 Task: Make in the project TrainForge a sprint 'Agile Avengers'.
Action: Mouse moved to (208, 61)
Screenshot: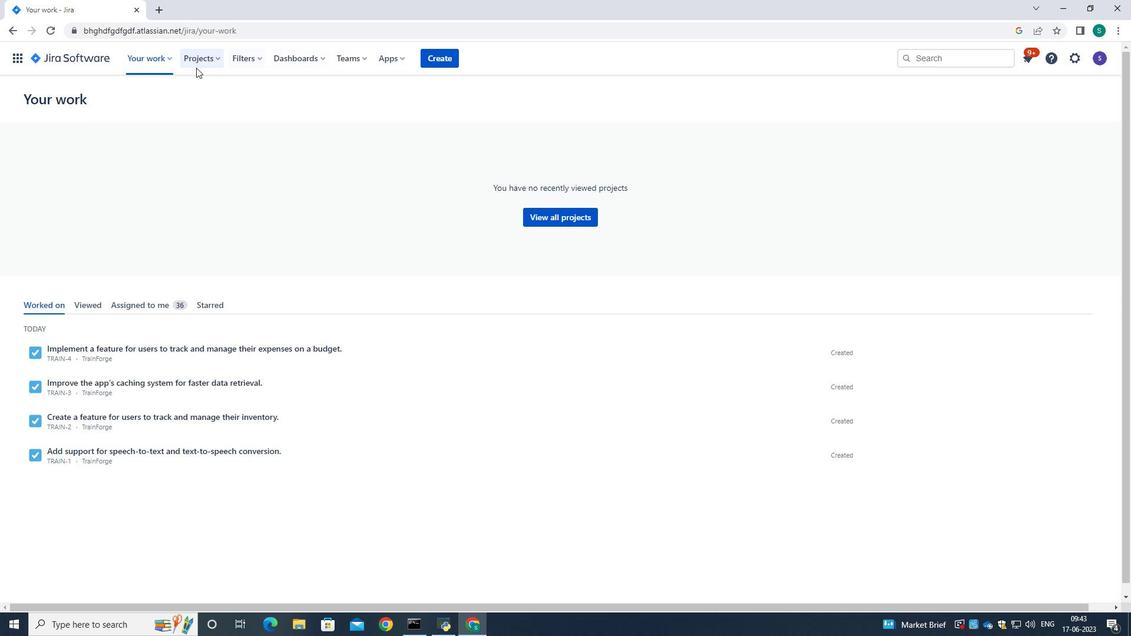 
Action: Mouse pressed left at (208, 61)
Screenshot: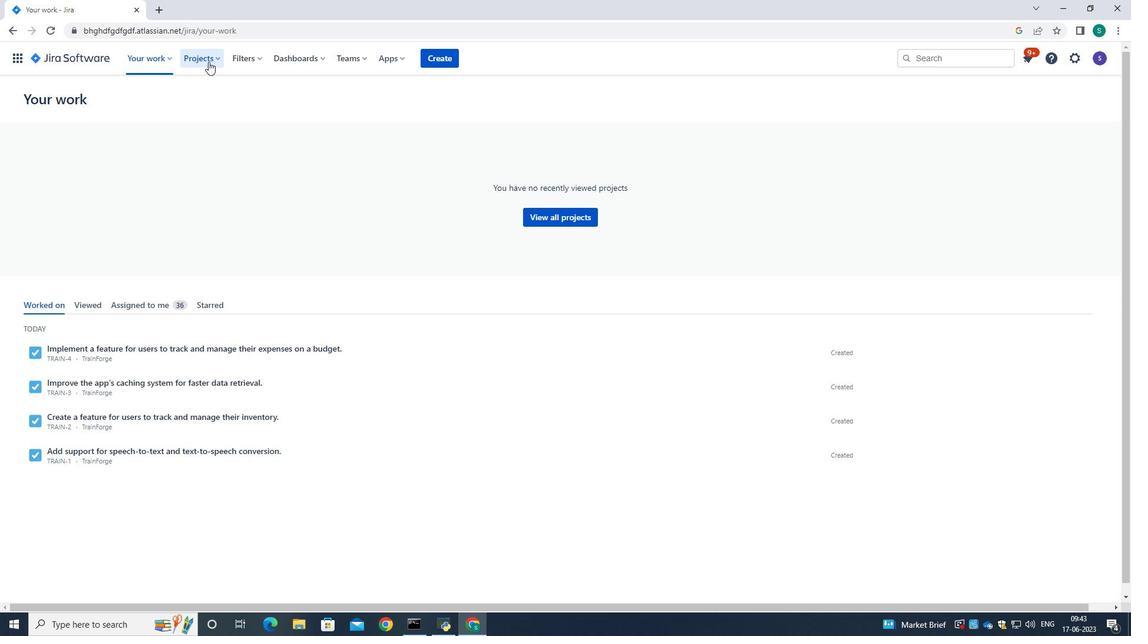 
Action: Mouse moved to (205, 110)
Screenshot: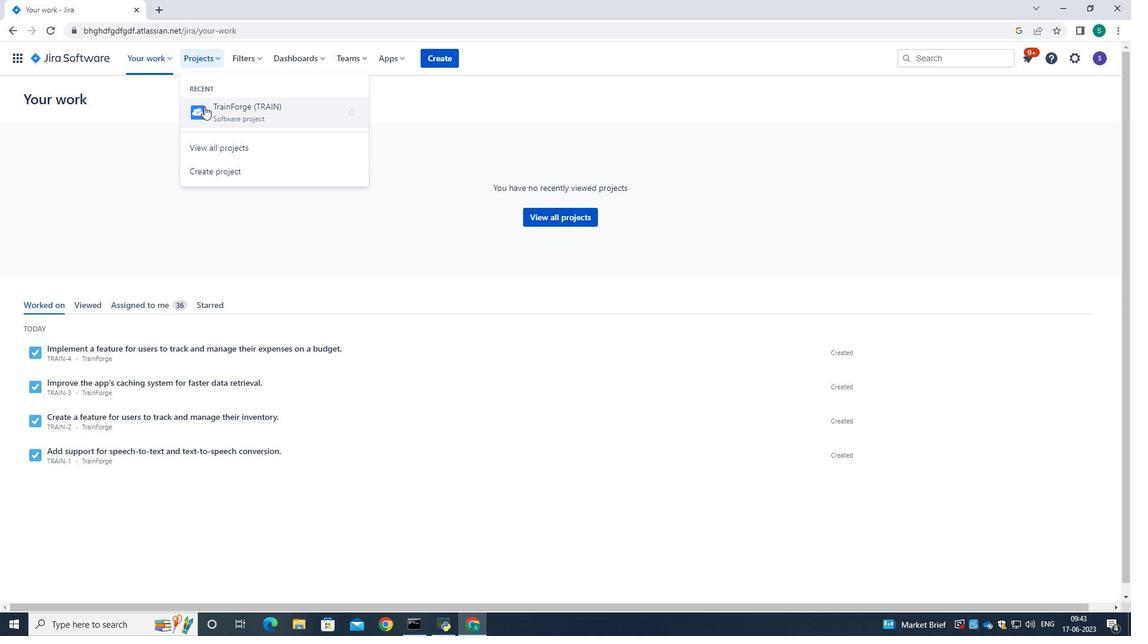 
Action: Mouse pressed left at (205, 110)
Screenshot: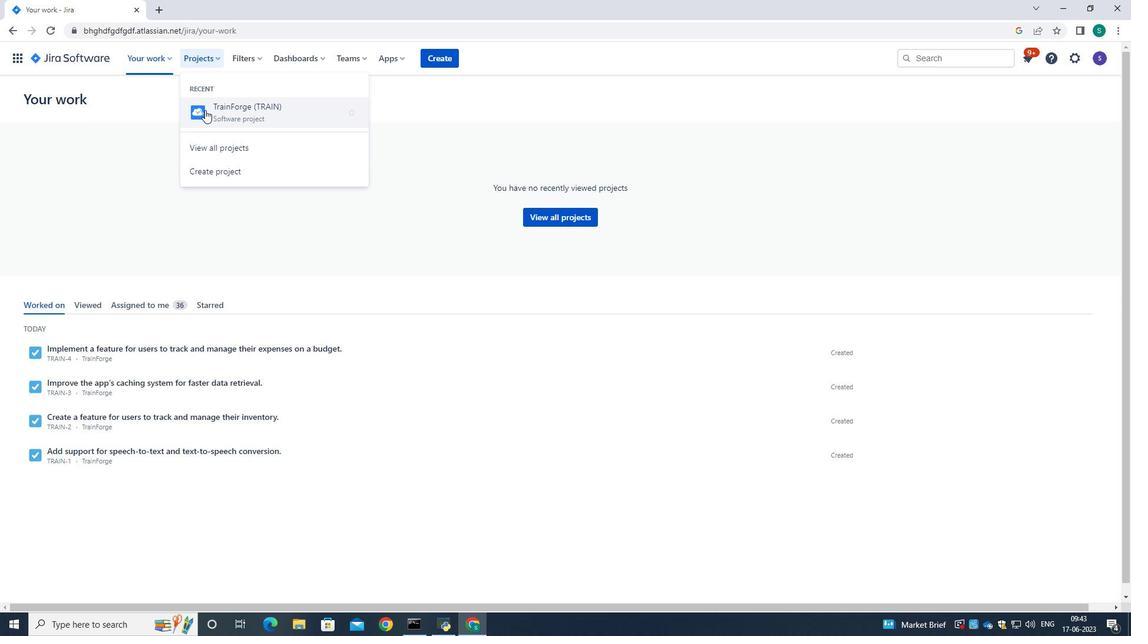 
Action: Mouse moved to (63, 179)
Screenshot: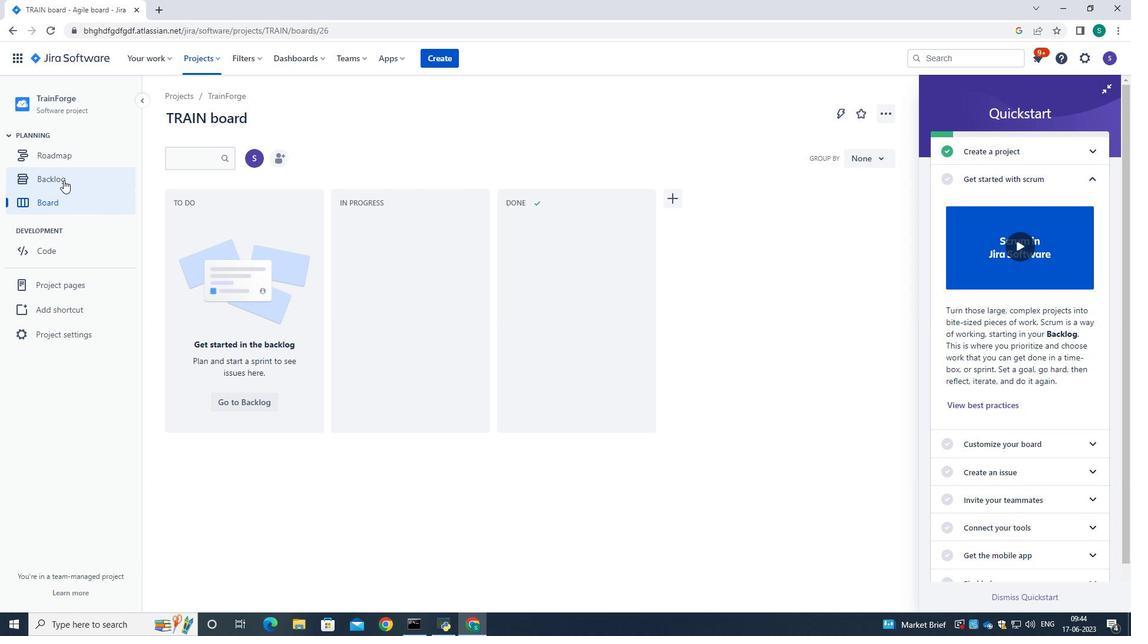 
Action: Mouse pressed left at (63, 179)
Screenshot: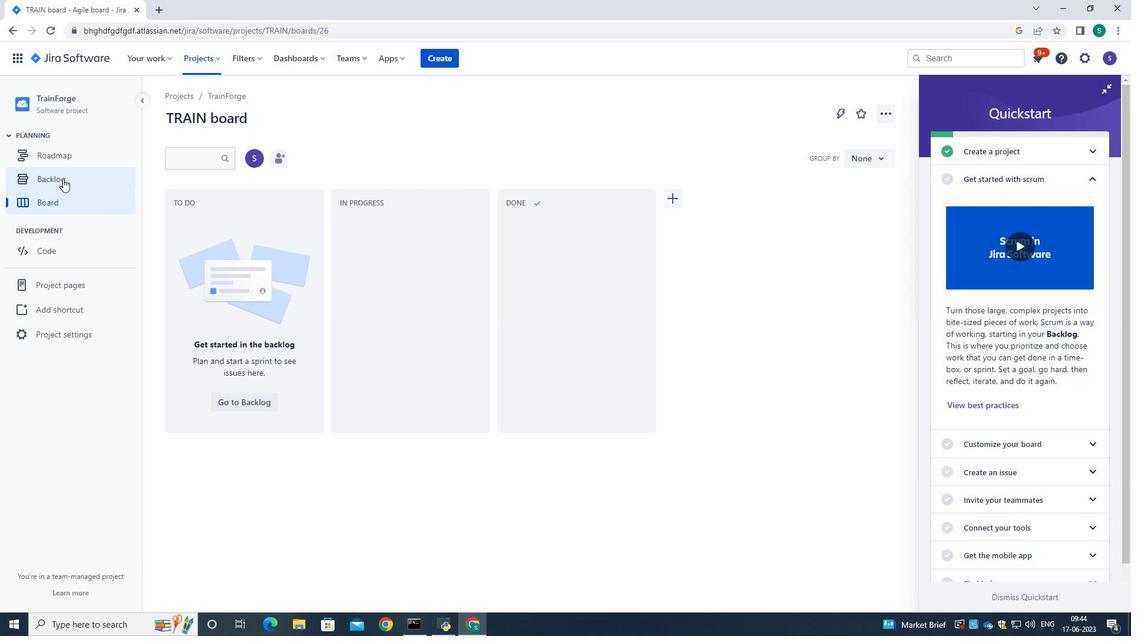
Action: Mouse moved to (854, 370)
Screenshot: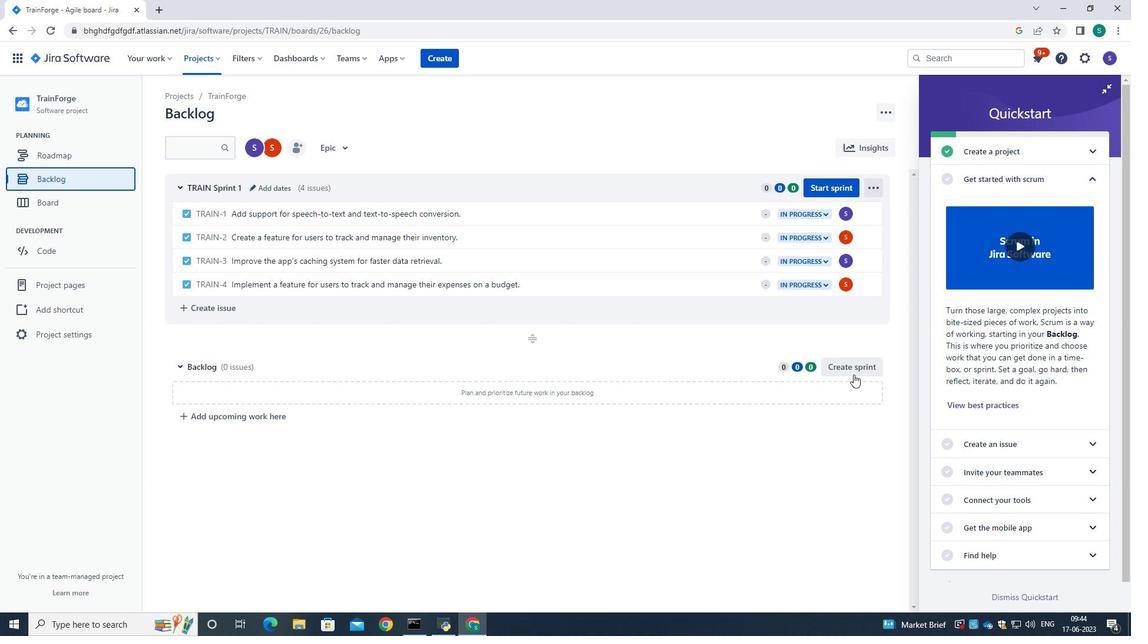 
Action: Mouse pressed left at (854, 370)
Screenshot: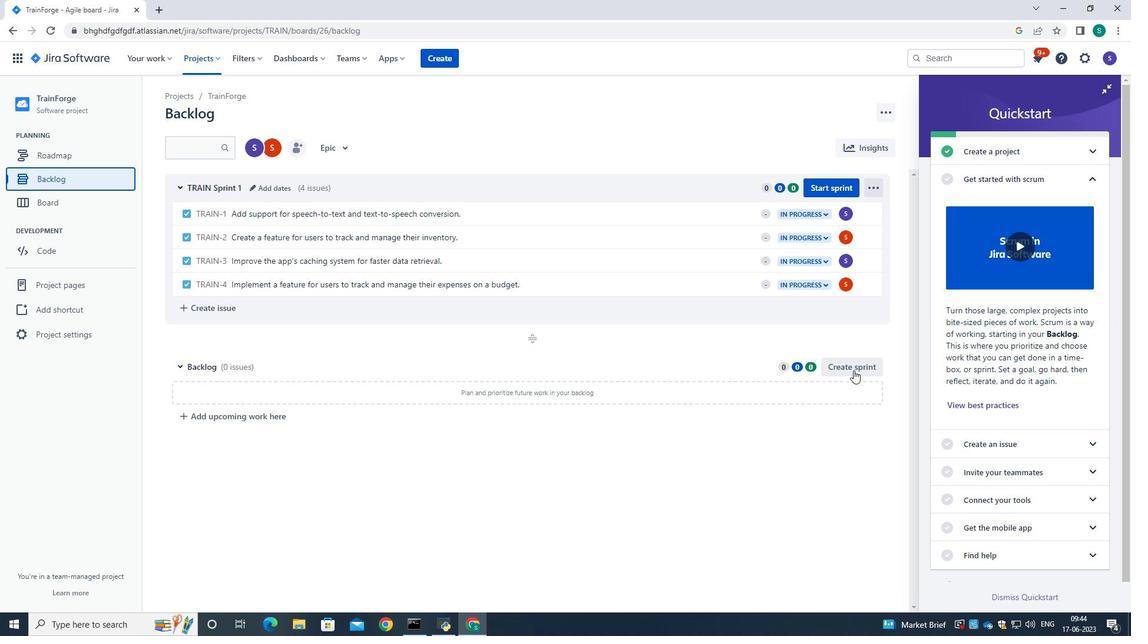 
Action: Mouse moved to (257, 364)
Screenshot: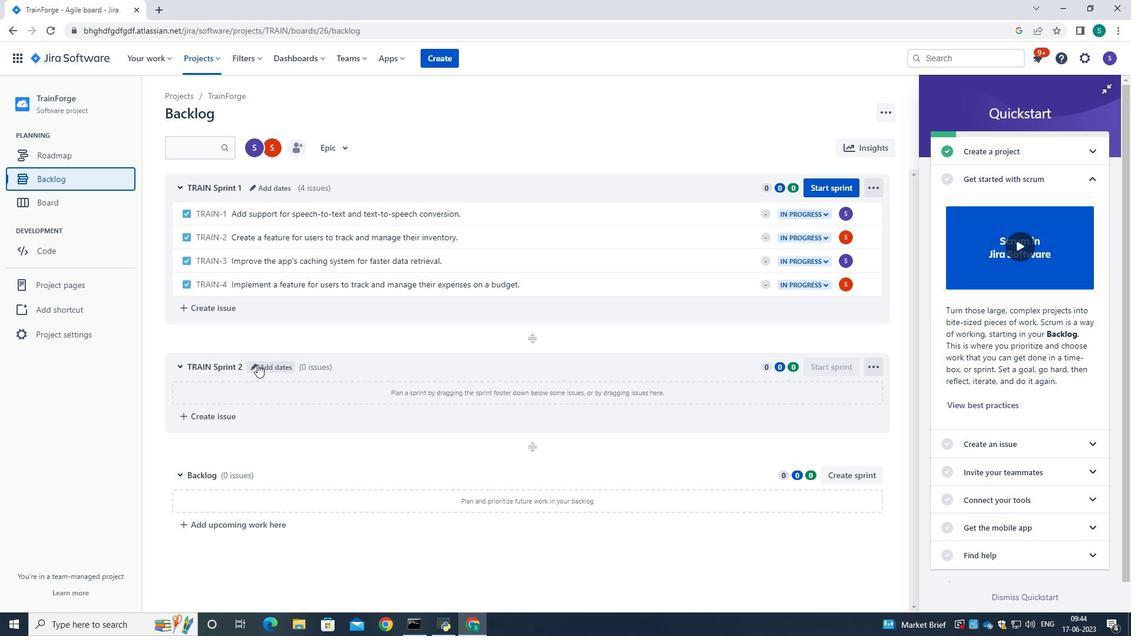 
Action: Mouse pressed left at (257, 364)
Screenshot: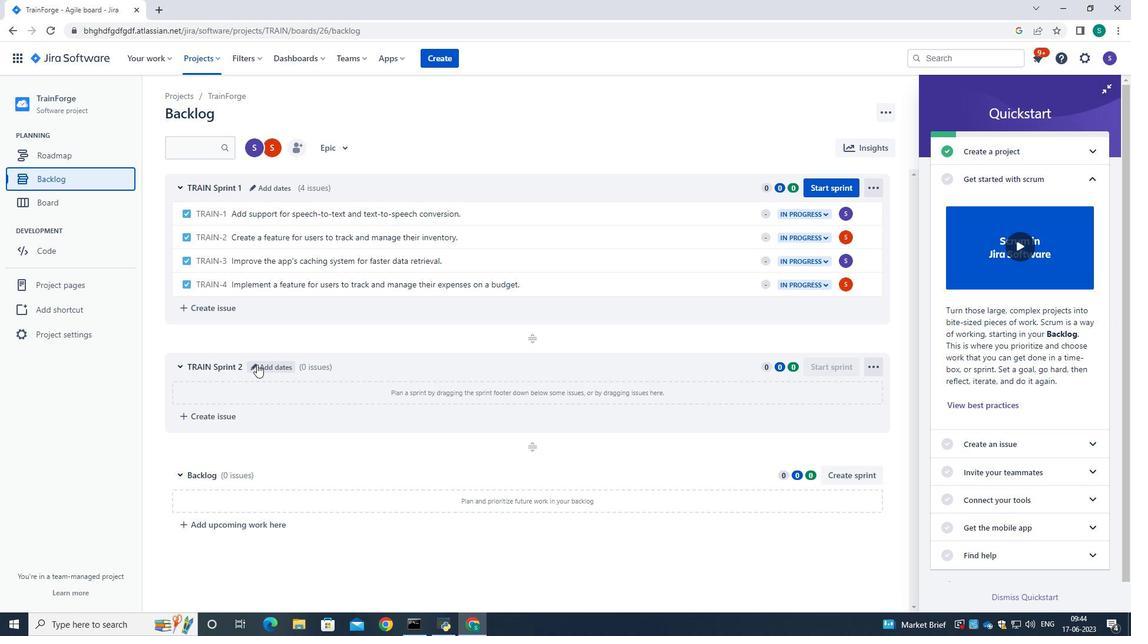 
Action: Mouse moved to (466, 149)
Screenshot: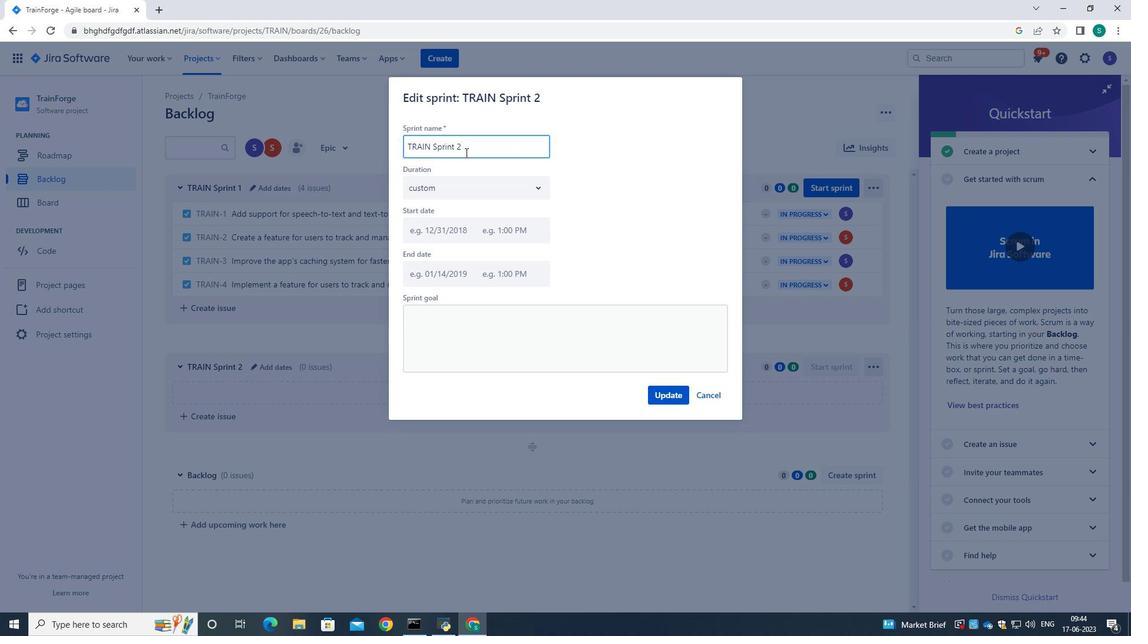 
Action: Key pressed <Key.backspace><Key.backspace><Key.backspace><Key.backspace><Key.backspace><Key.backspace><Key.backspace><Key.backspace><Key.backspace><Key.backspace><Key.backspace><Key.backspace><Key.backspace><Key.backspace><Key.backspace><Key.backspace><Key.backspace><Key.backspace><Key.backspace><Key.backspace><Key.backspace><Key.backspace><Key.backspace><Key.backspace><Key.backspace><Key.backspace><Key.caps_lock>A<Key.caps_lock>gile<Key.space><Key.caps_lock>A<Key.caps_lock>va<Key.backspace>engers
Screenshot: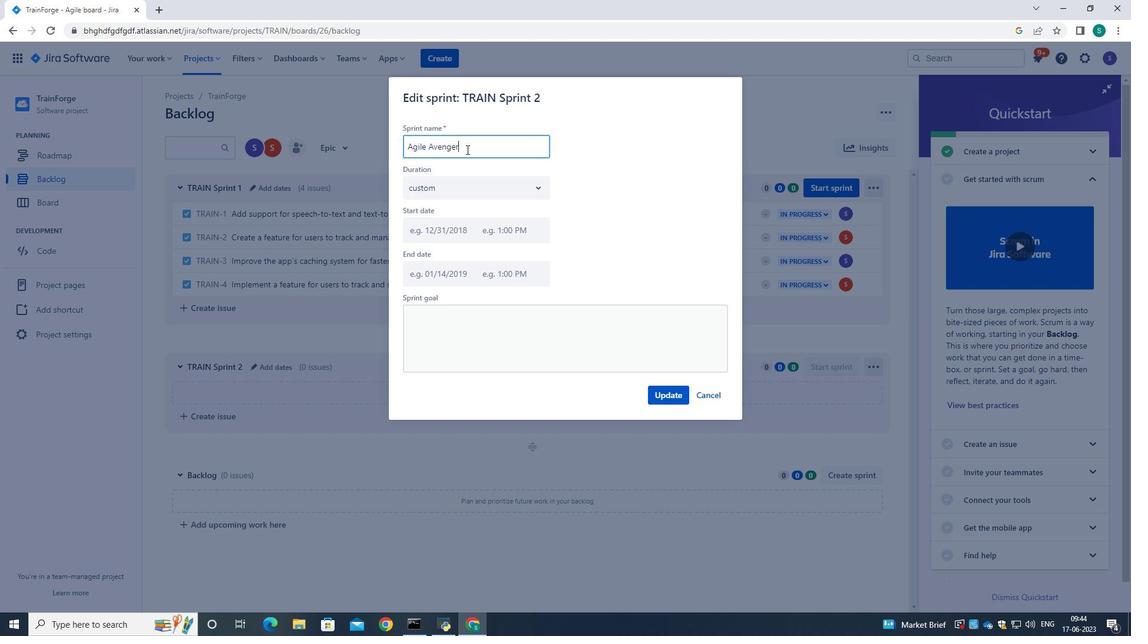 
Action: Mouse moved to (669, 398)
Screenshot: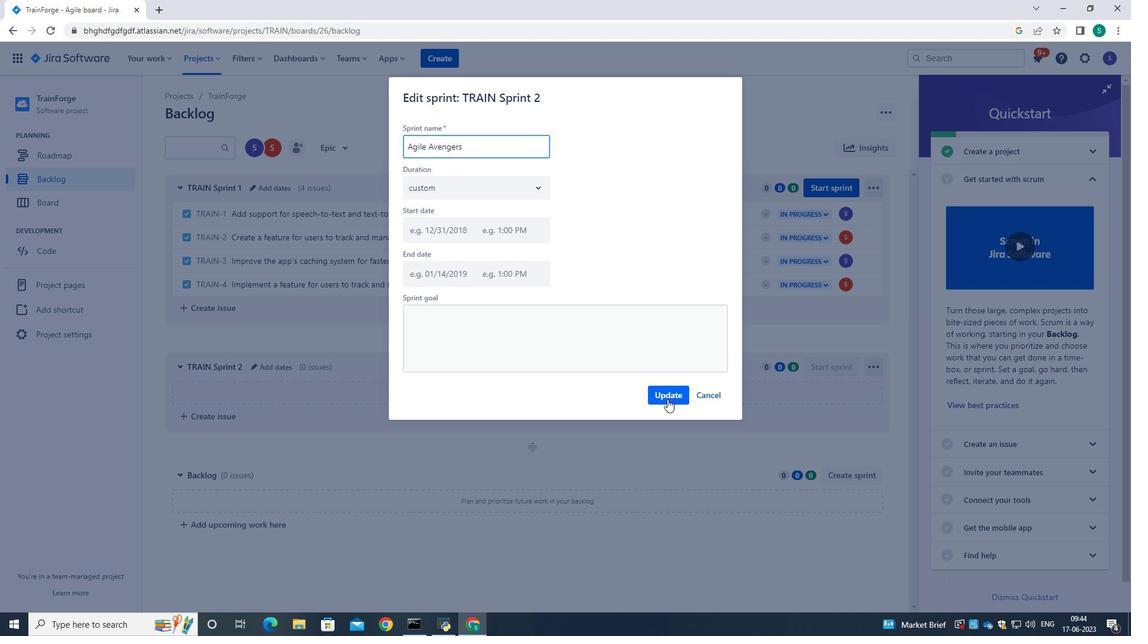 
Action: Mouse pressed left at (669, 398)
Screenshot: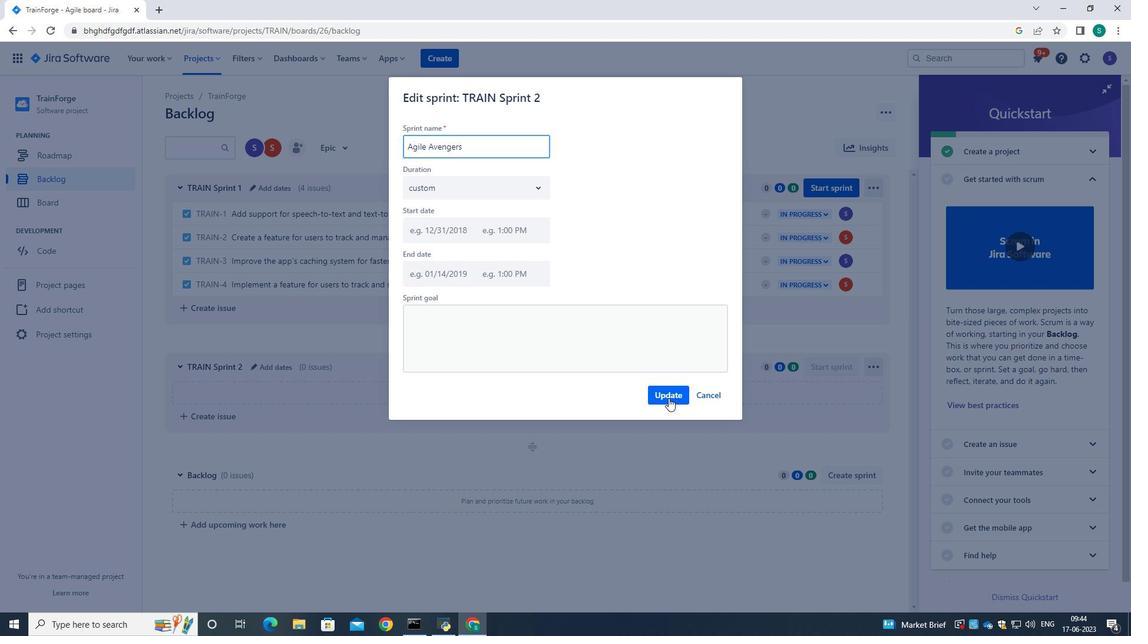 
Action: Mouse moved to (606, 344)
Screenshot: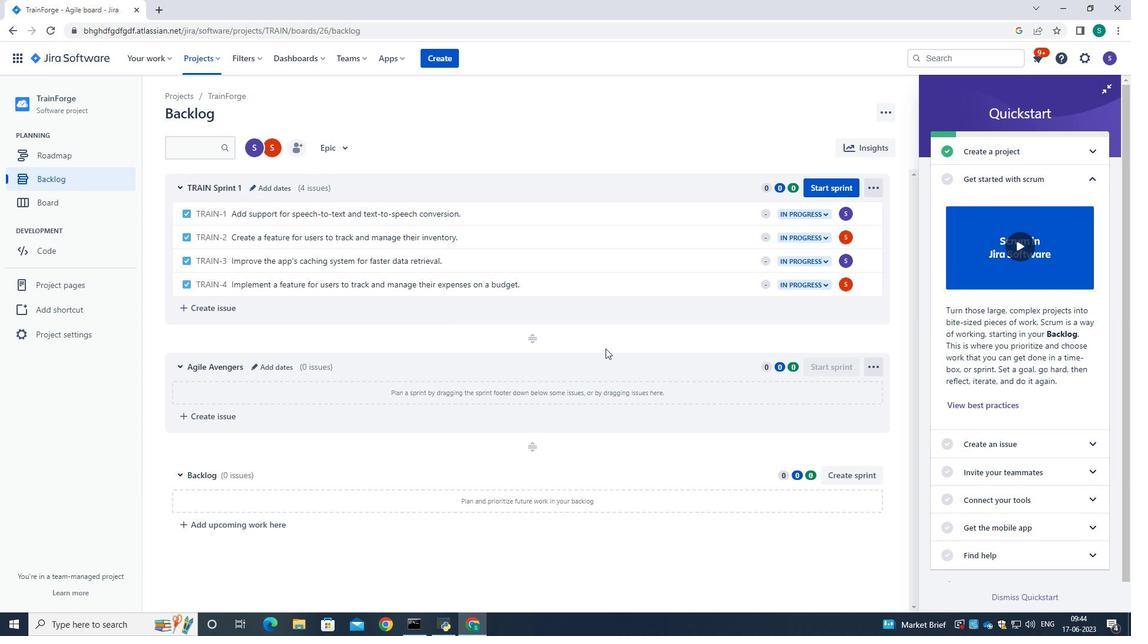 
Action: Mouse pressed left at (606, 344)
Screenshot: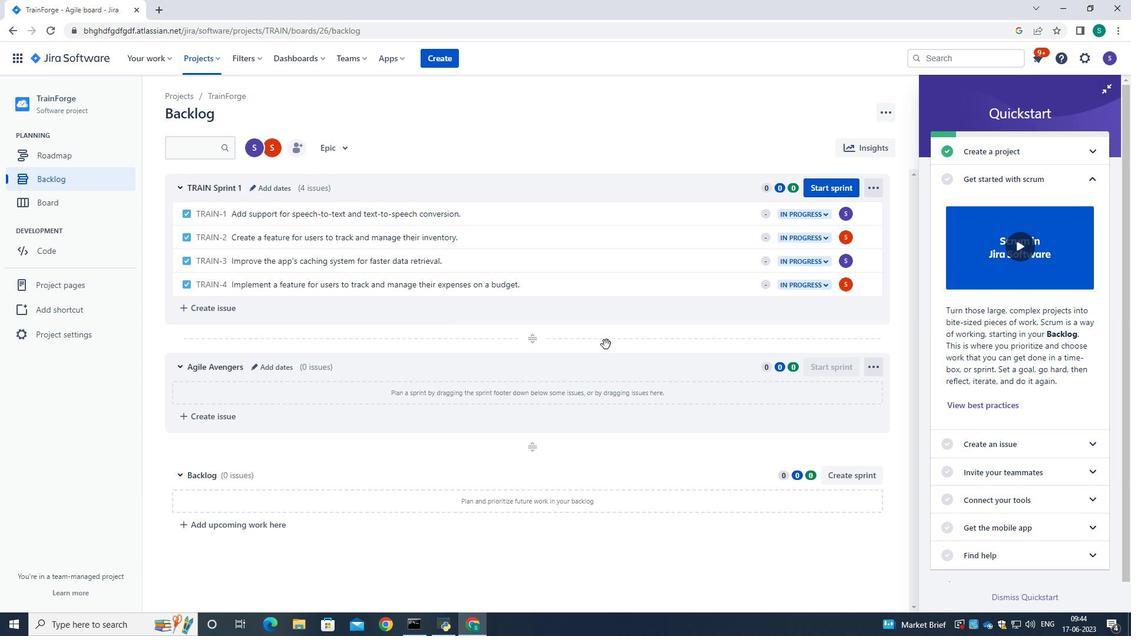 
Action: Mouse moved to (606, 344)
Screenshot: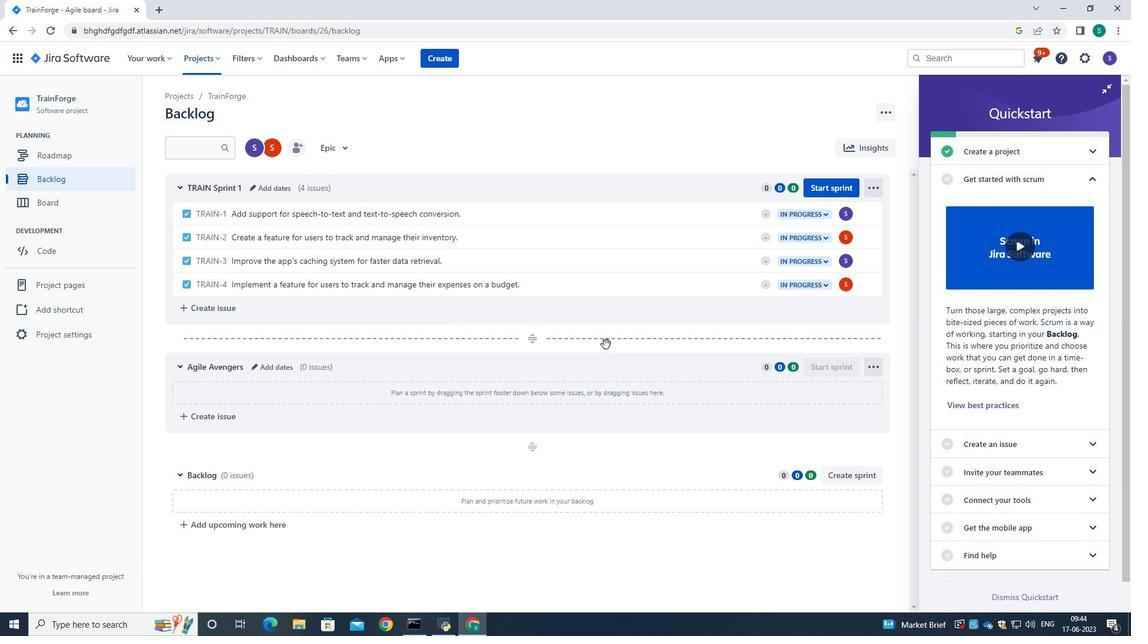 
